 Task: Add an event with the title Third Networking Breakfast Event, date ''2024/03/17'', time 07:00and add a description: During the Quality Assurance Check, a dedicated team or quality assurance professionals will conduct a comprehensive assessment of the project against predetermined quality criteria. The team will review various aspects, including project documentation, processes, methodologies, and actual deliverables, to ensure they meet the defined quality standards.Mark the tasks as Completed , logged in from the account softage.4@softage.netand send the event invitation to softage.3@softage.net and softage.5@softage.net. Set a reminder for the event Every weekday(Monday to Friday)
Action: Mouse moved to (68, 91)
Screenshot: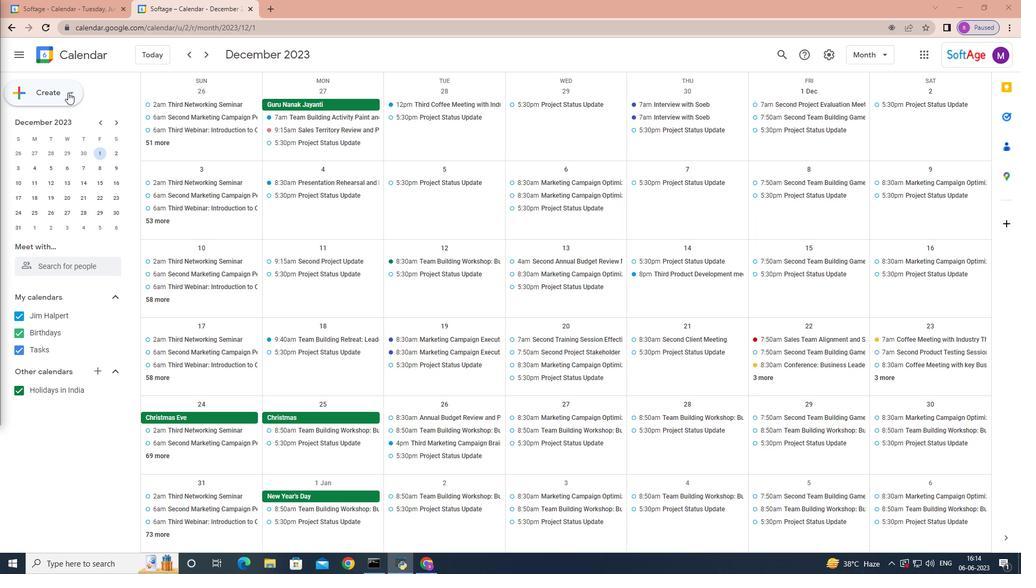 
Action: Mouse pressed left at (68, 91)
Screenshot: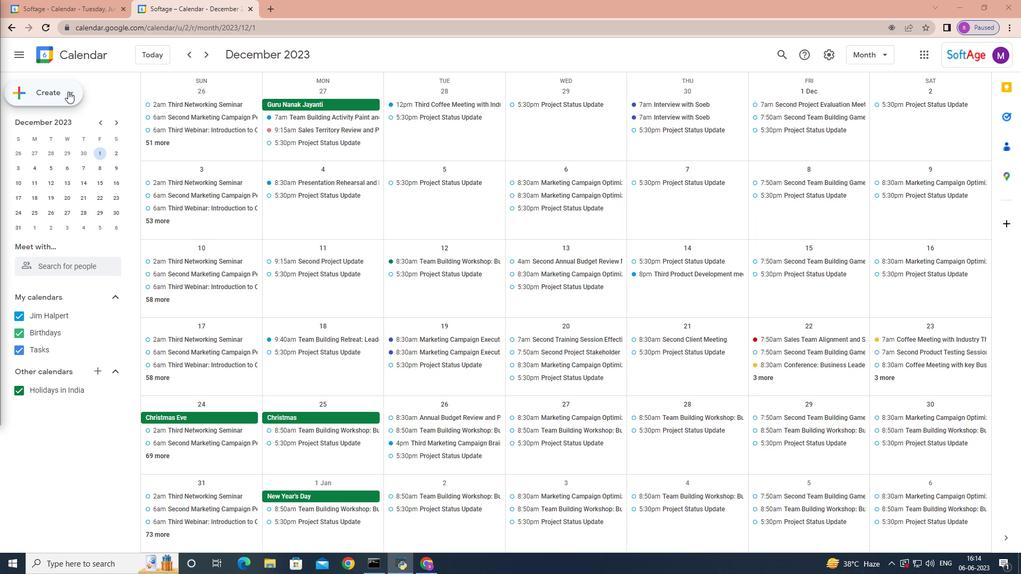 
Action: Mouse moved to (68, 119)
Screenshot: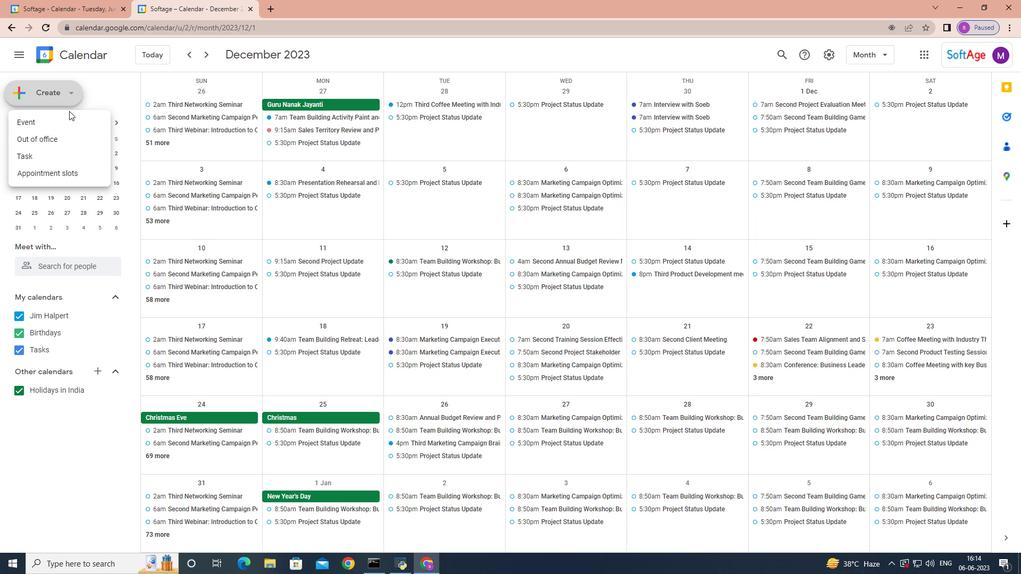 
Action: Mouse pressed left at (68, 119)
Screenshot: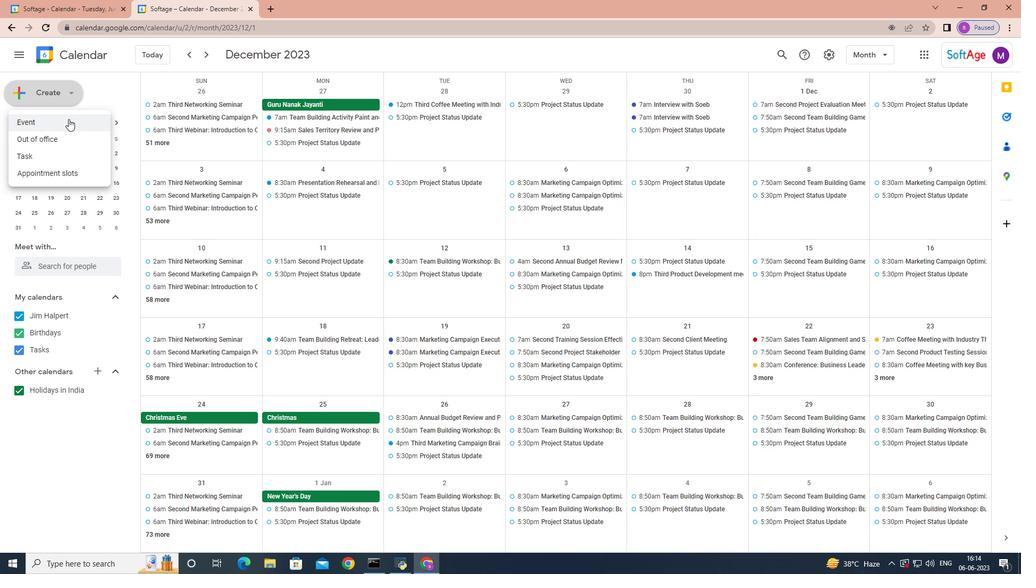 
Action: Mouse moved to (646, 359)
Screenshot: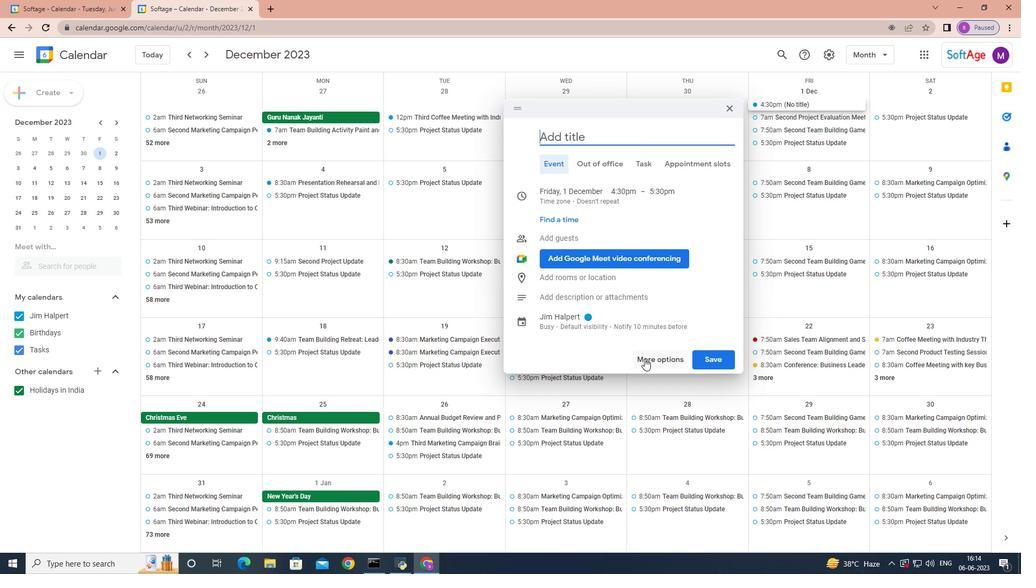 
Action: Mouse pressed left at (646, 359)
Screenshot: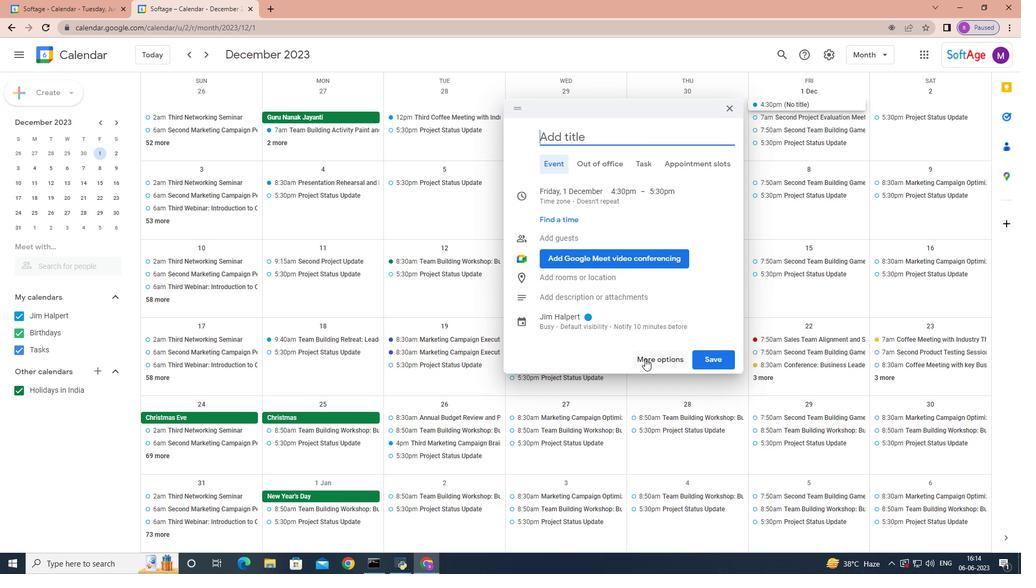 
Action: Mouse moved to (645, 359)
Screenshot: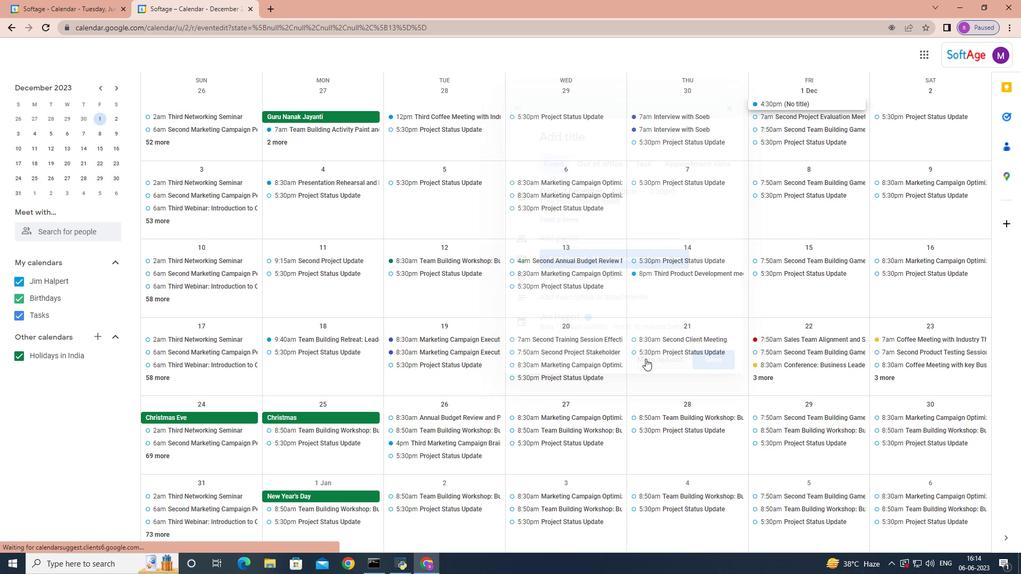 
Action: Key pressed <Key.shift>Third<Key.space><Key.shift>Networking<Key.space><Key.shift>Breakfast<Key.space><Key.shift><Key.shift><Key.shift><Key.shift><Key.shift><Key.shift><Key.shift><Key.shift><Key.shift><Key.shift><Key.shift><Key.shift><Key.shift><Key.shift><Key.shift><Key.shift><Key.shift><Key.shift><Key.shift><Key.shift><Key.shift><Key.shift>Event
Screenshot: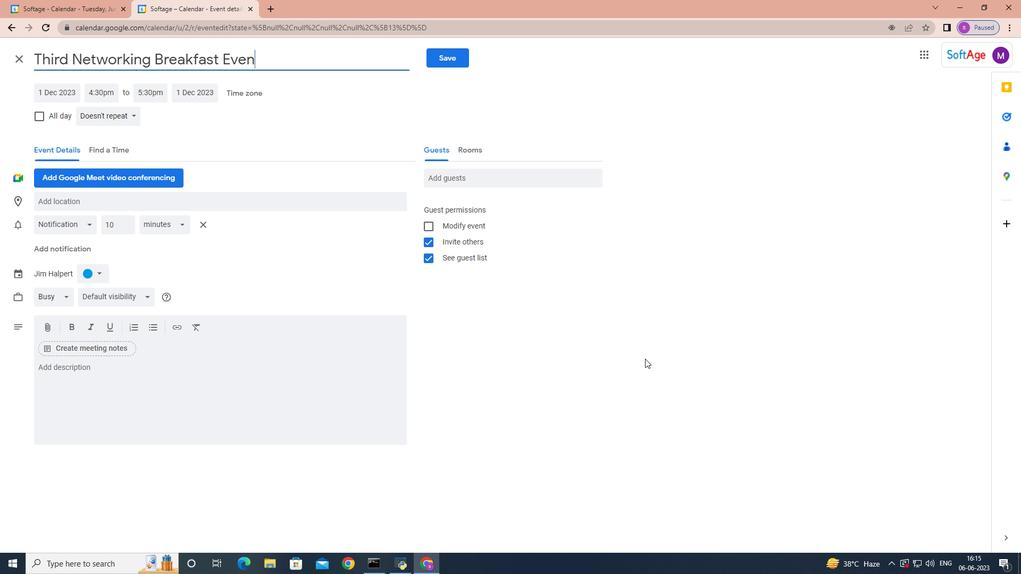 
Action: Mouse moved to (67, 94)
Screenshot: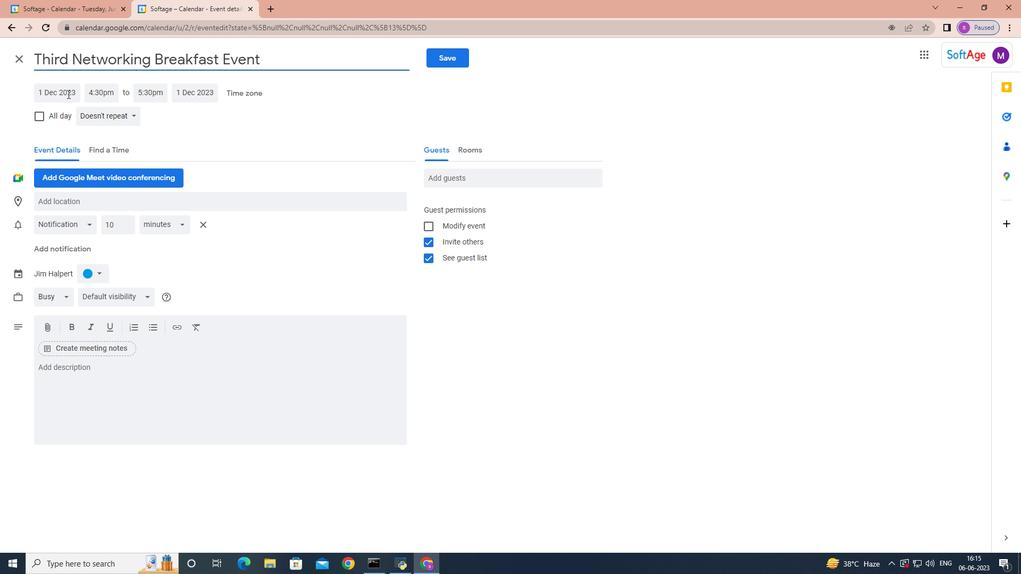 
Action: Mouse pressed left at (67, 94)
Screenshot: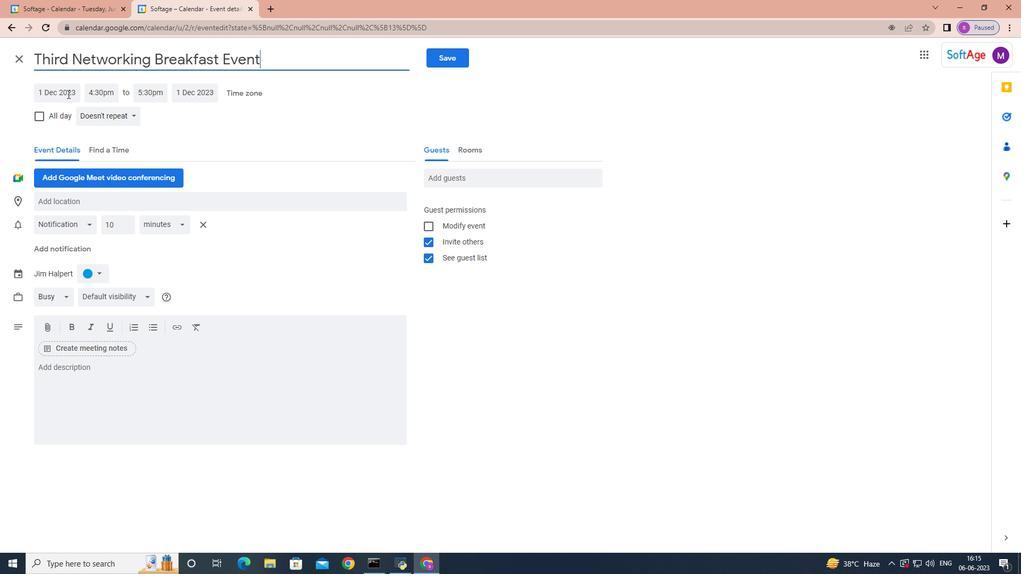 
Action: Mouse moved to (171, 116)
Screenshot: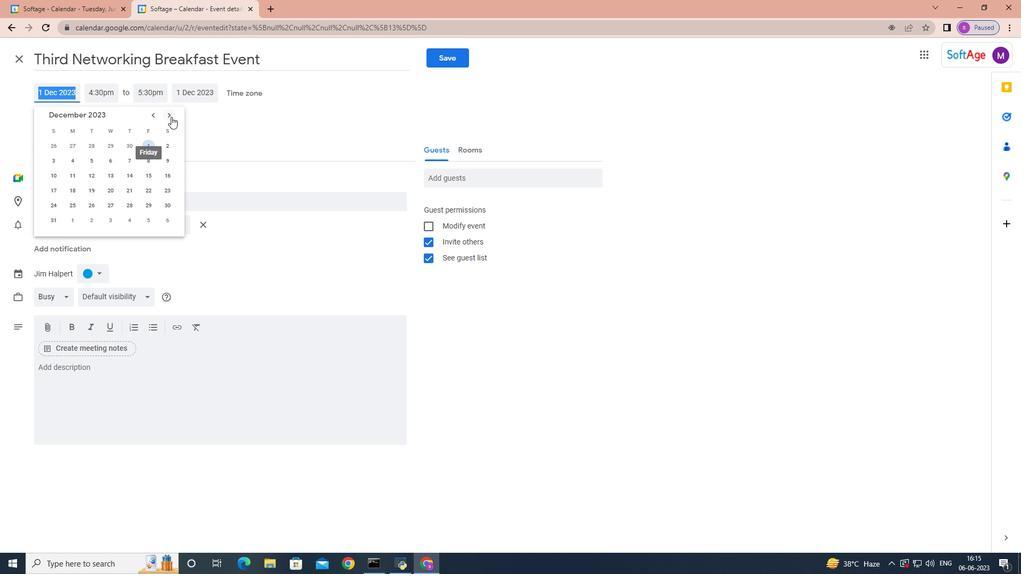 
Action: Mouse pressed left at (171, 116)
Screenshot: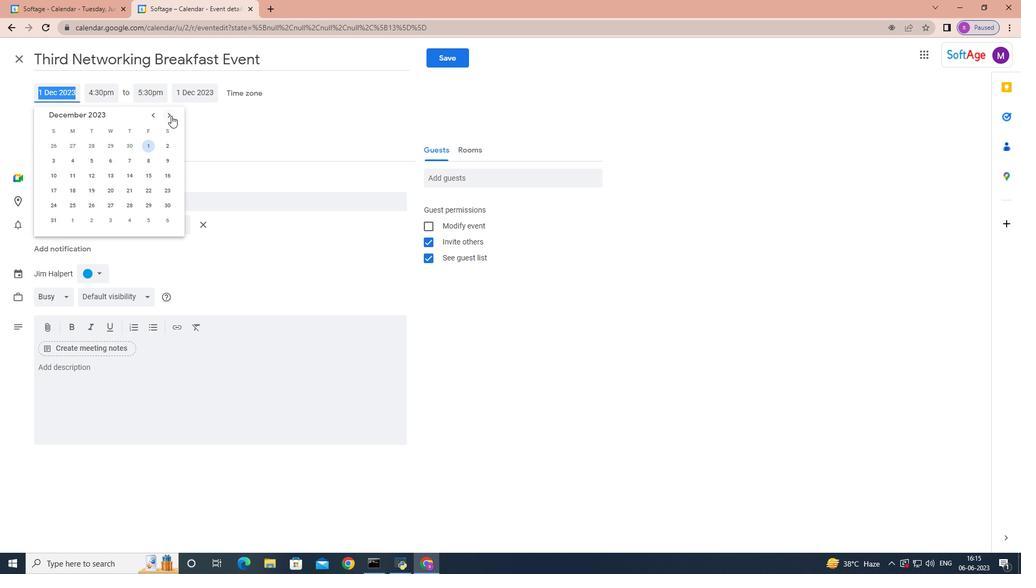 
Action: Mouse pressed left at (171, 116)
Screenshot: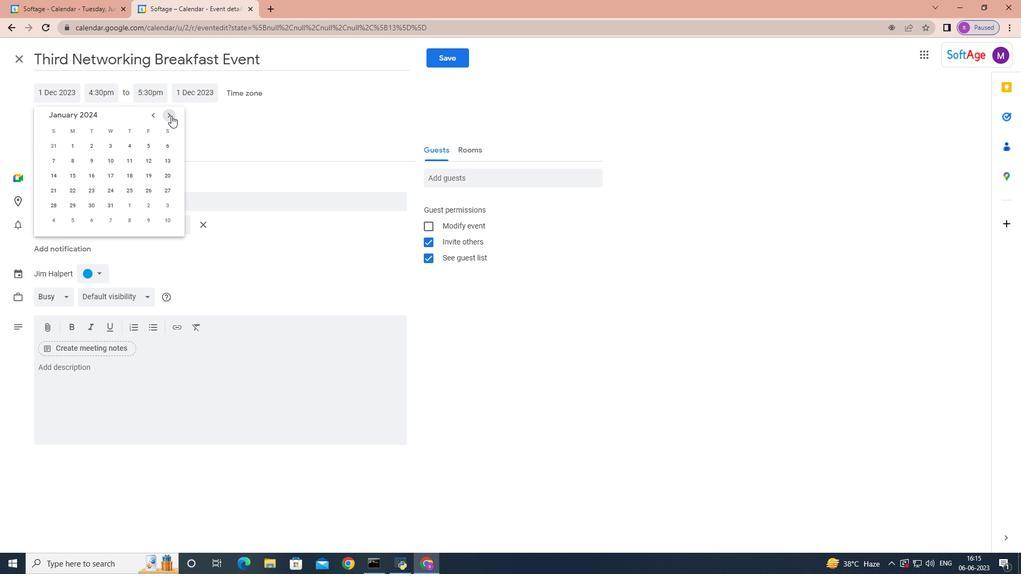 
Action: Mouse pressed left at (171, 116)
Screenshot: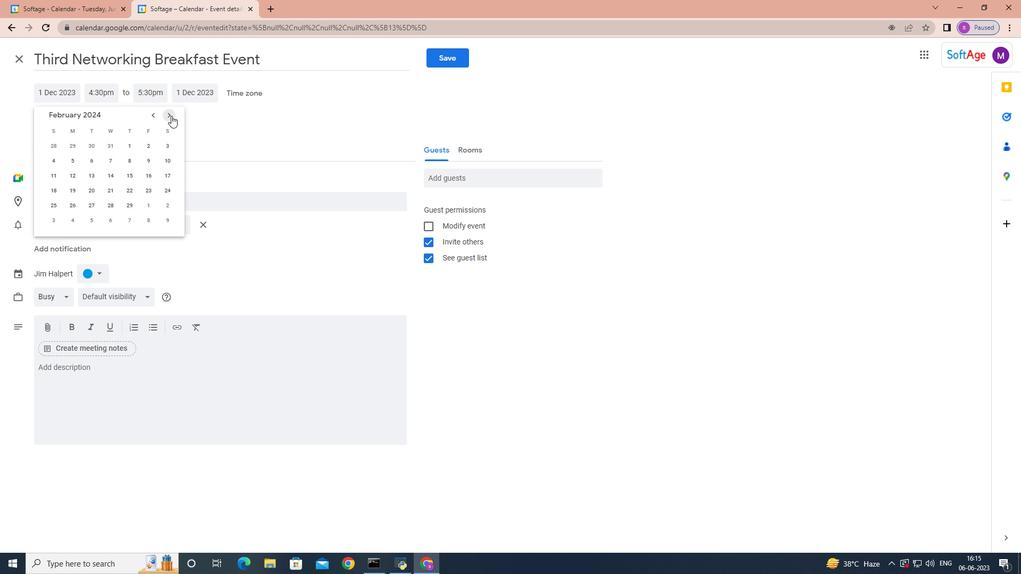 
Action: Mouse moved to (56, 188)
Screenshot: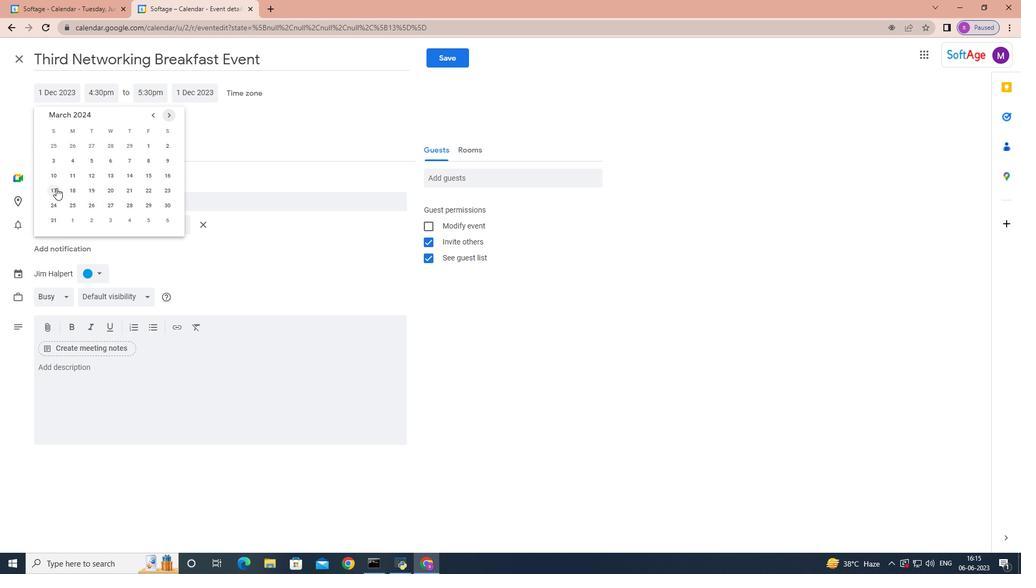
Action: Mouse pressed left at (56, 188)
Screenshot: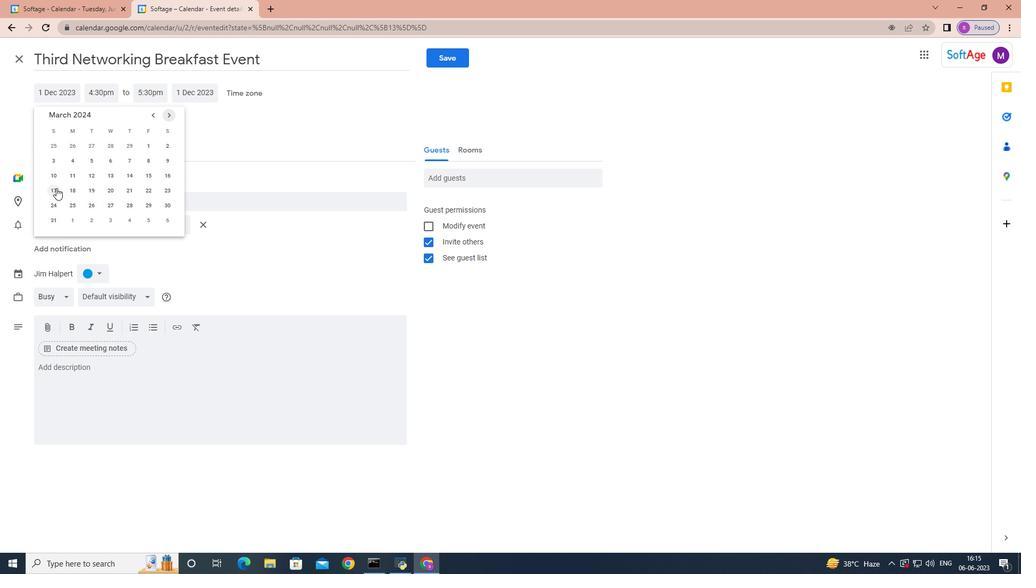 
Action: Mouse moved to (105, 95)
Screenshot: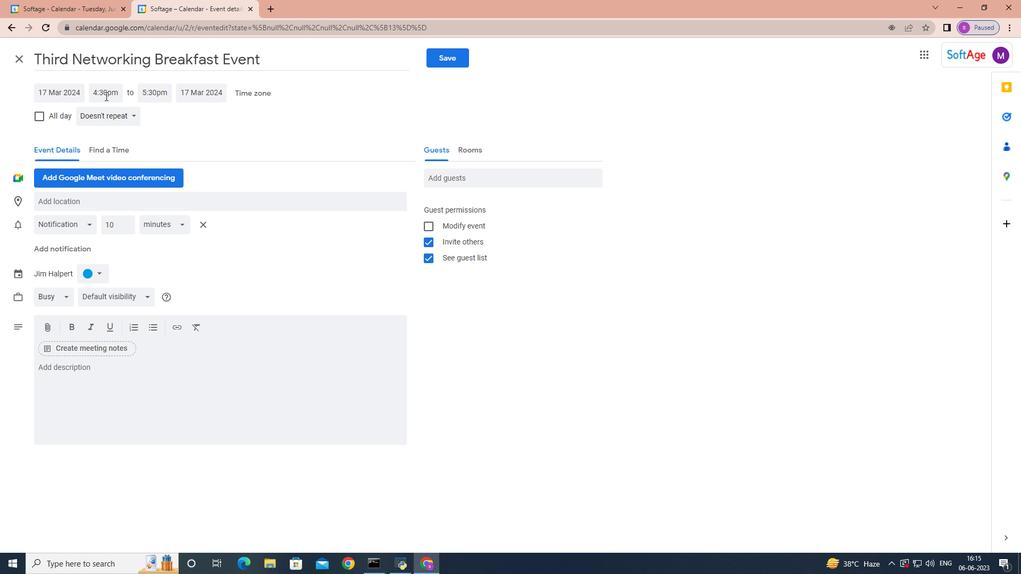 
Action: Mouse pressed left at (105, 95)
Screenshot: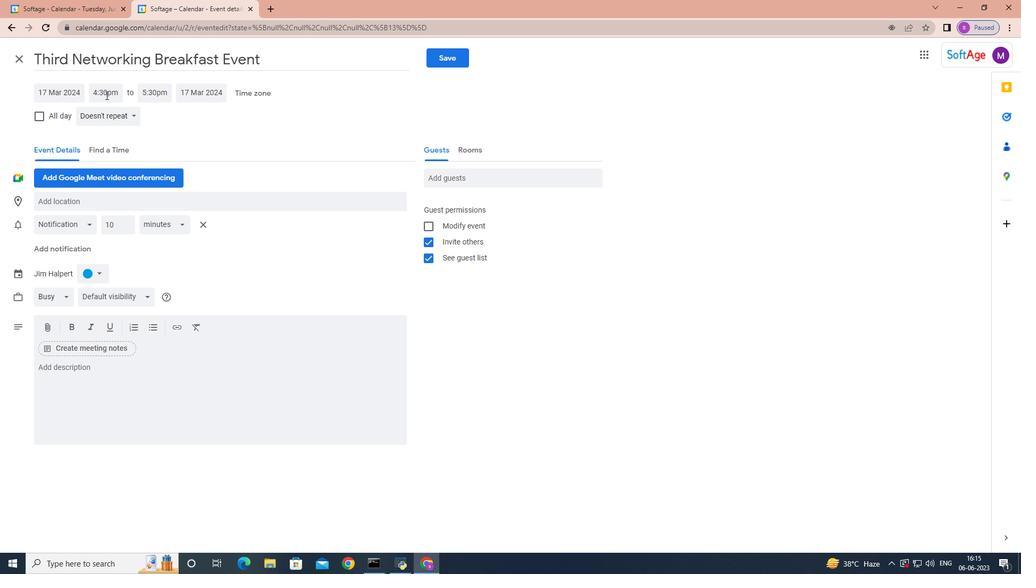 
Action: Mouse moved to (137, 149)
Screenshot: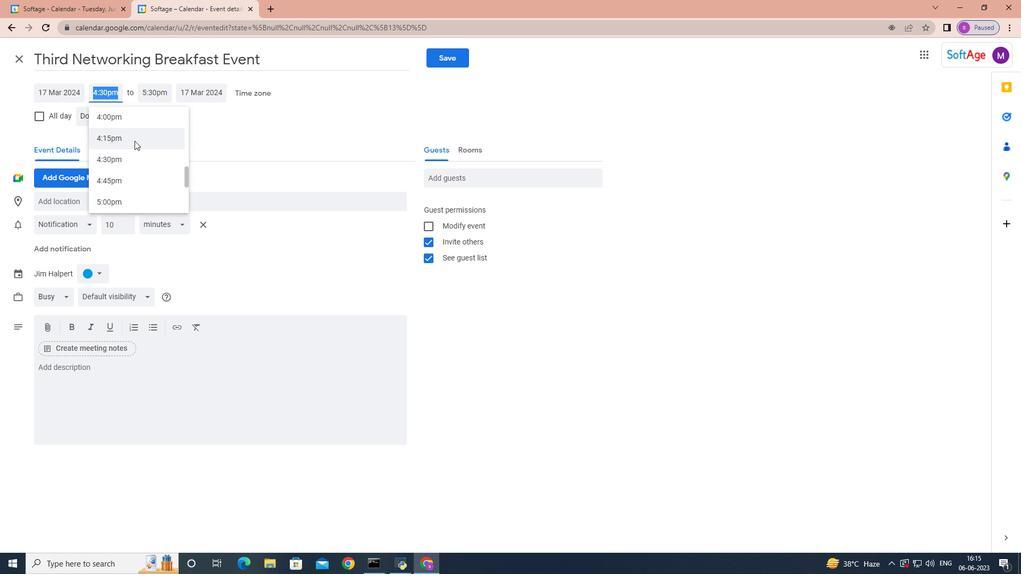 
Action: Mouse scrolled (137, 149) with delta (0, 0)
Screenshot: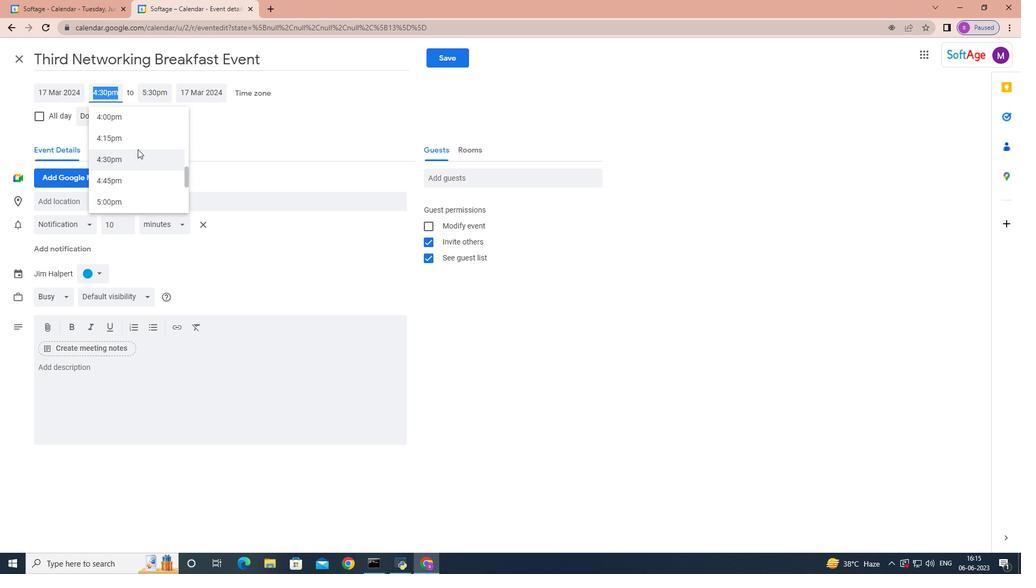 
Action: Mouse scrolled (137, 149) with delta (0, 0)
Screenshot: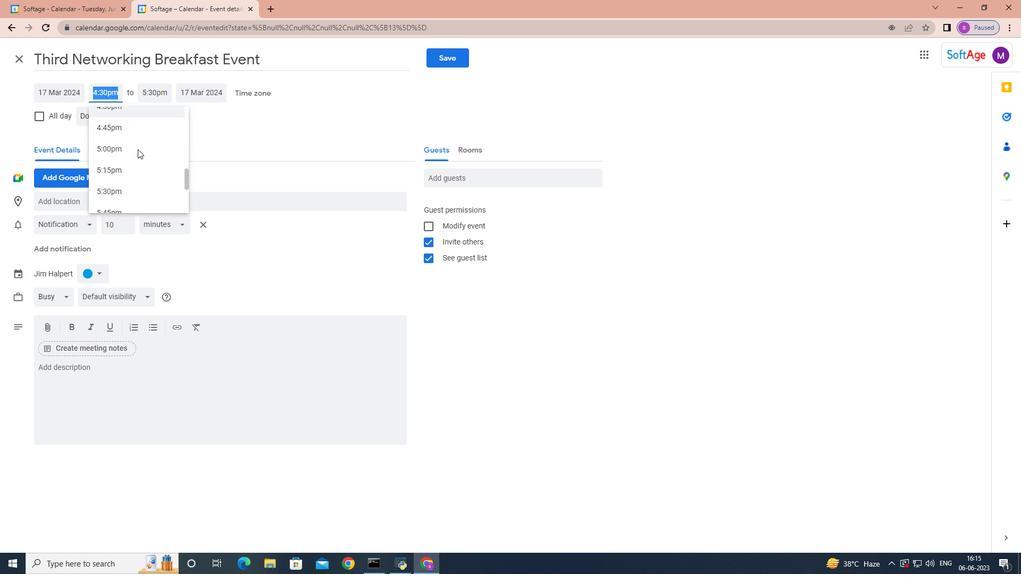 
Action: Mouse scrolled (137, 149) with delta (0, 0)
Screenshot: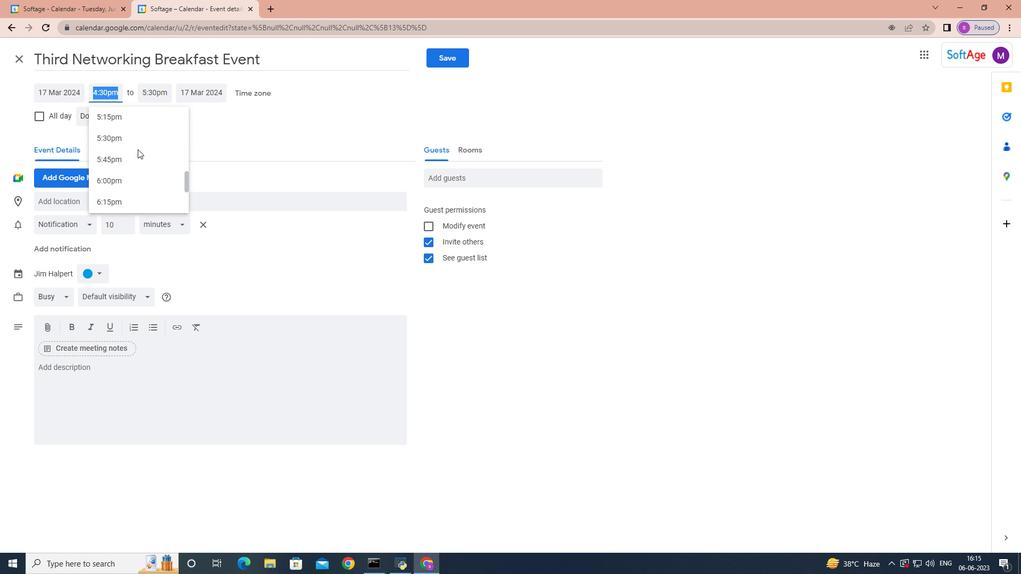 
Action: Mouse scrolled (137, 149) with delta (0, 0)
Screenshot: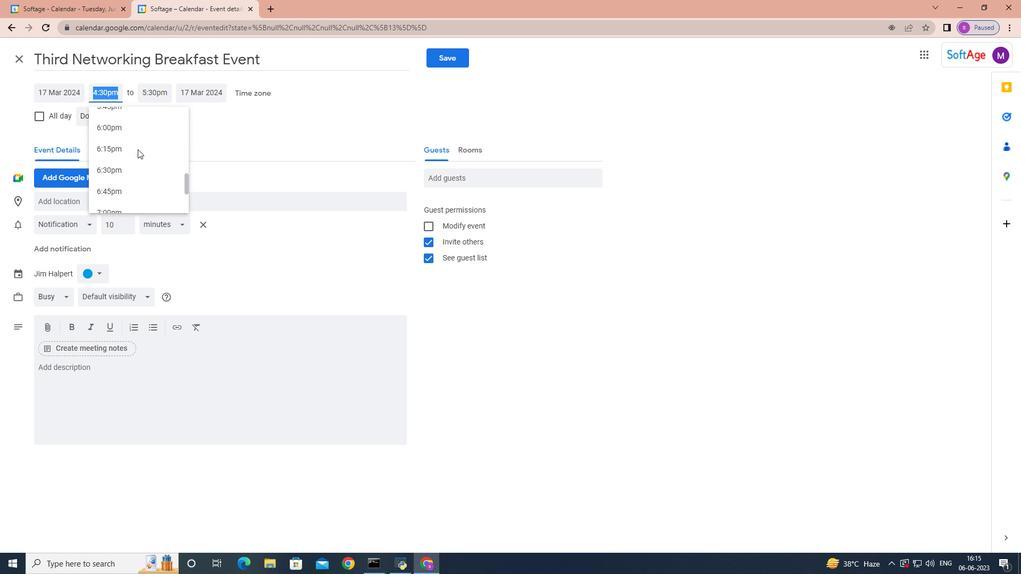 
Action: Mouse moved to (139, 158)
Screenshot: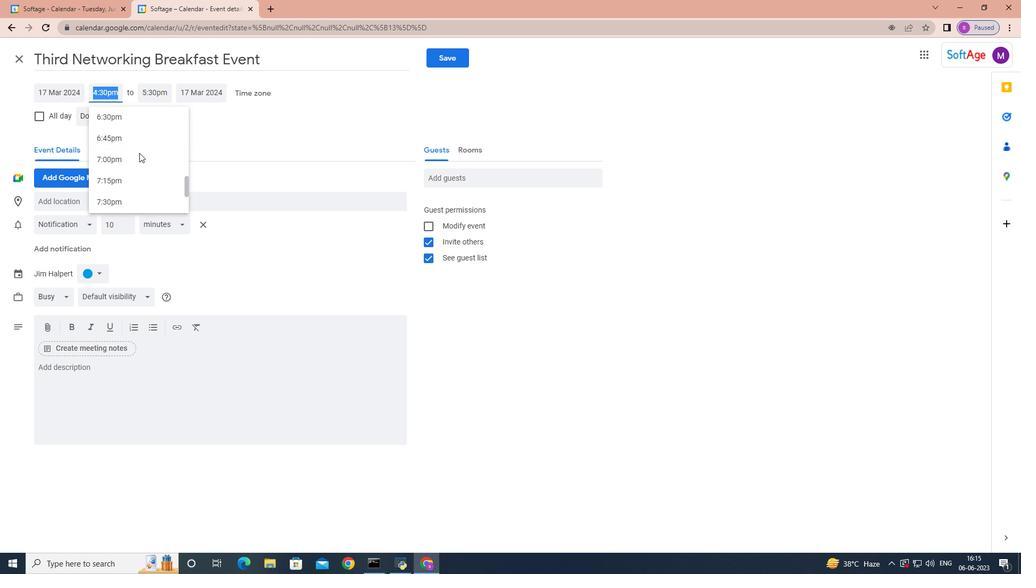 
Action: Mouse pressed left at (139, 158)
Screenshot: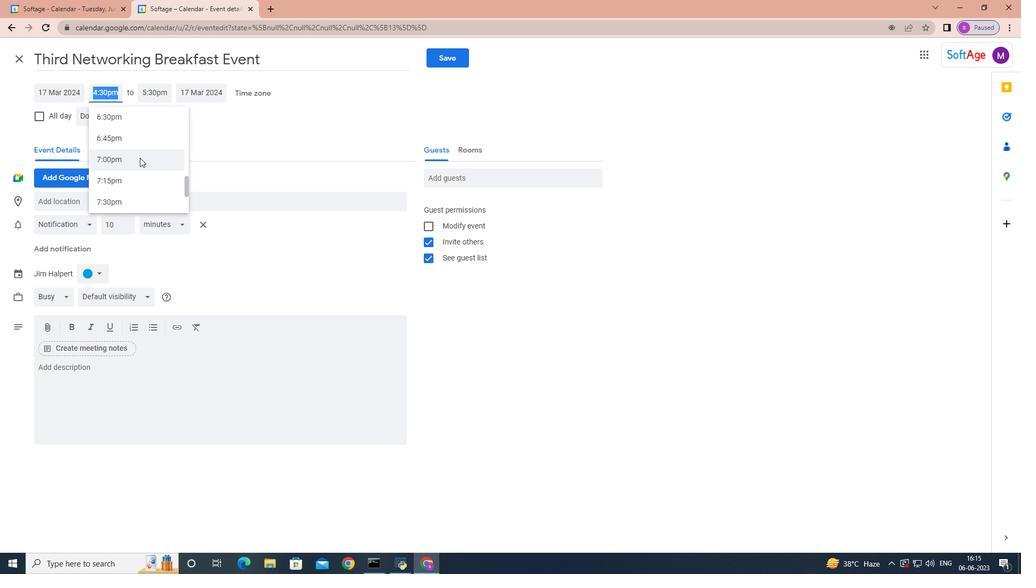 
Action: Mouse moved to (135, 366)
Screenshot: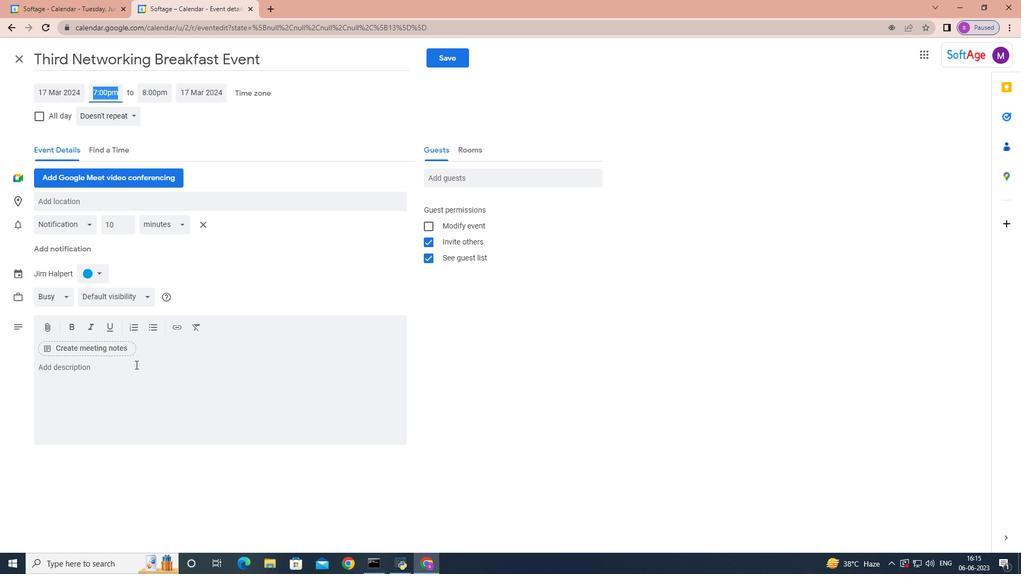 
Action: Mouse pressed left at (135, 366)
Screenshot: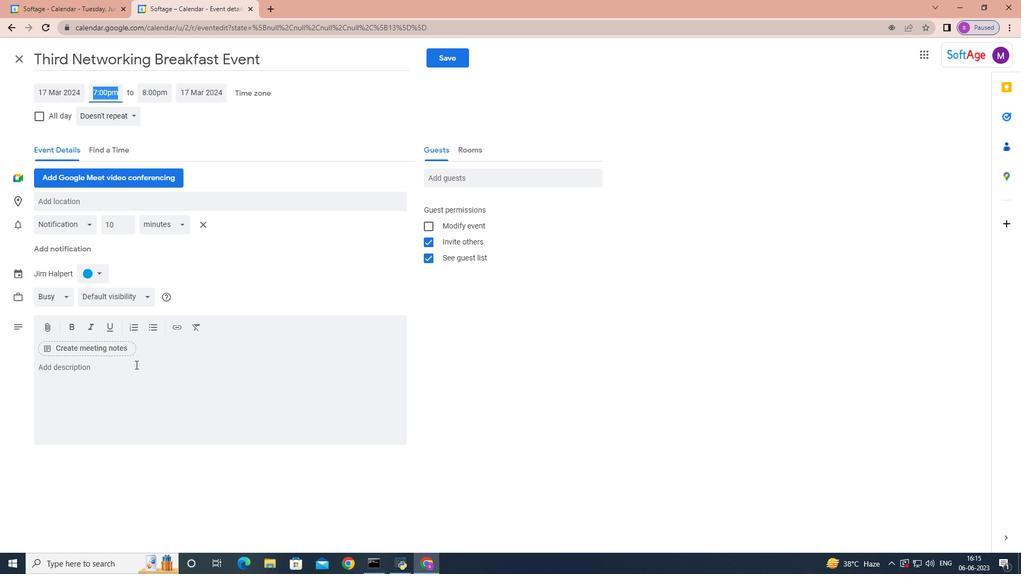 
Action: Key pressed <Key.shift><Key.shift><Key.shift><Key.shift><Key.shift><Key.shift><Key.shift><Key.shift><Key.shift><Key.shift><Key.shift><Key.shift><Key.shift><Key.shift><Key.shift>During<Key.space>the<Key.space><Key.shift>Quality<Key.space><Key.shift>Assurance<Key.space><Key.shift>Check,<Key.space>a<Key.space>dedicated<Key.space>team<Key.space>or<Key.space>quality<Key.space>assurance<Key.space>professionals<Key.space>will<Key.space>conduct<Key.space>a<Key.space>comprehensive<Key.space>assessment<Key.space>of<Key.space>the<Key.space>project<Key.space>against<Key.space>predetermined<Key.space>quality<Key.space>cr<Key.backspace>riteria.<Key.space><Key.shift>The<Key.space>team<Key.space>will<Key.space>review<Key.space>various<Key.space>aspects<Key.space><Key.backspace>,<Key.space>including<Key.space>project<Key.space>documentatiomn<Key.space><Key.backspace><Key.backspace><Key.backspace>n,<Key.space>processe,<Key.space><Key.backspace><Key.backspace><Key.backspace><Key.backspace><Key.backspace><Key.backspace><Key.backspace>cesses,<Key.space>methodologies,<Key.space>and<Key.space>actual<Key.space>dev<Key.backspace>liverav<Key.backspace>bles<Key.space>to<Key.space>ensure<Key.space>they<Key.space>meet<Key.space>the<Key.space>defined<Key.space>quality<Key.space>sr<Key.backspace>tandards.
Screenshot: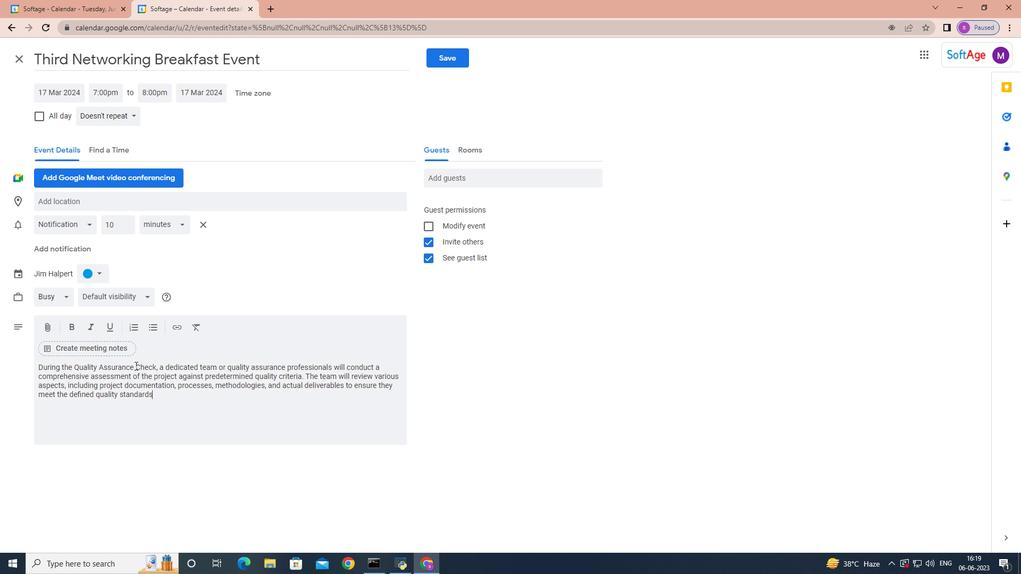 
Action: Mouse moved to (516, 179)
Screenshot: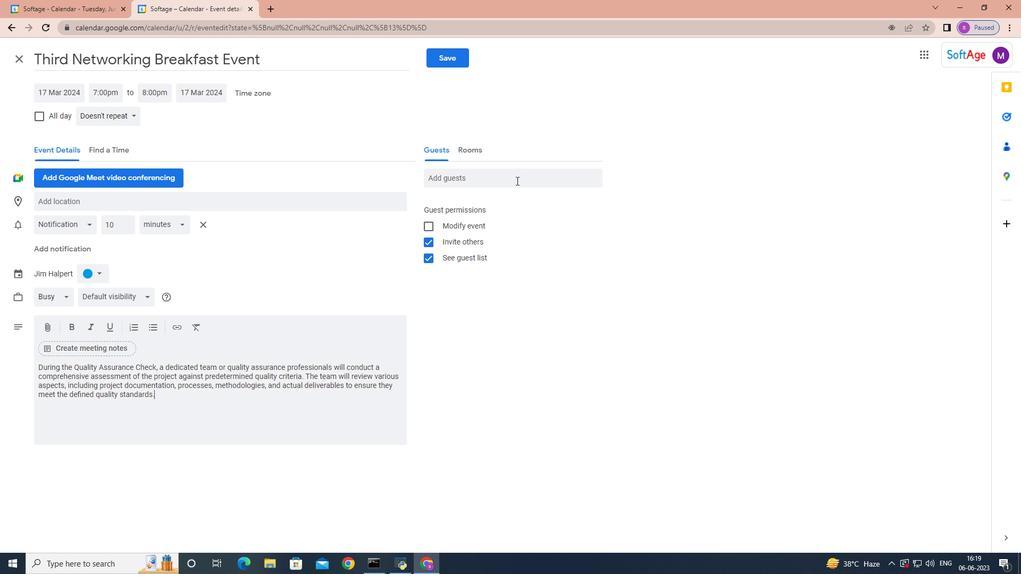 
Action: Mouse pressed left at (516, 179)
Screenshot: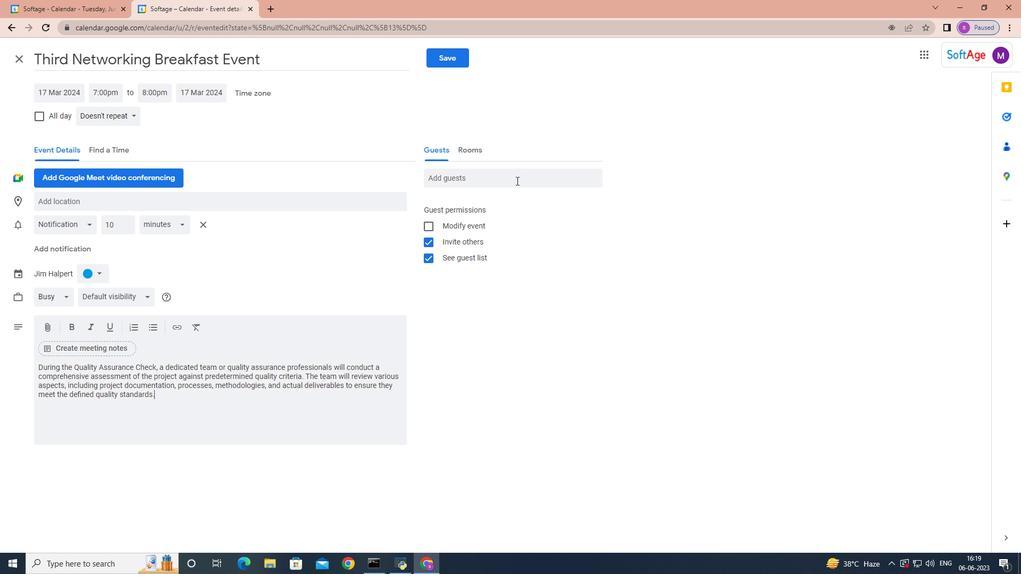 
Action: Key pressed softage.3
Screenshot: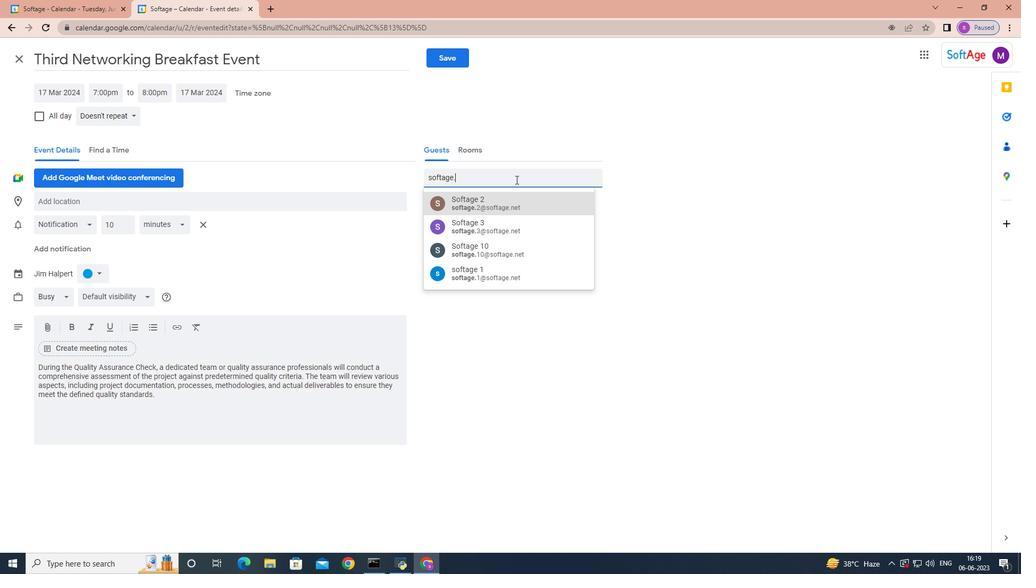 
Action: Mouse moved to (517, 204)
Screenshot: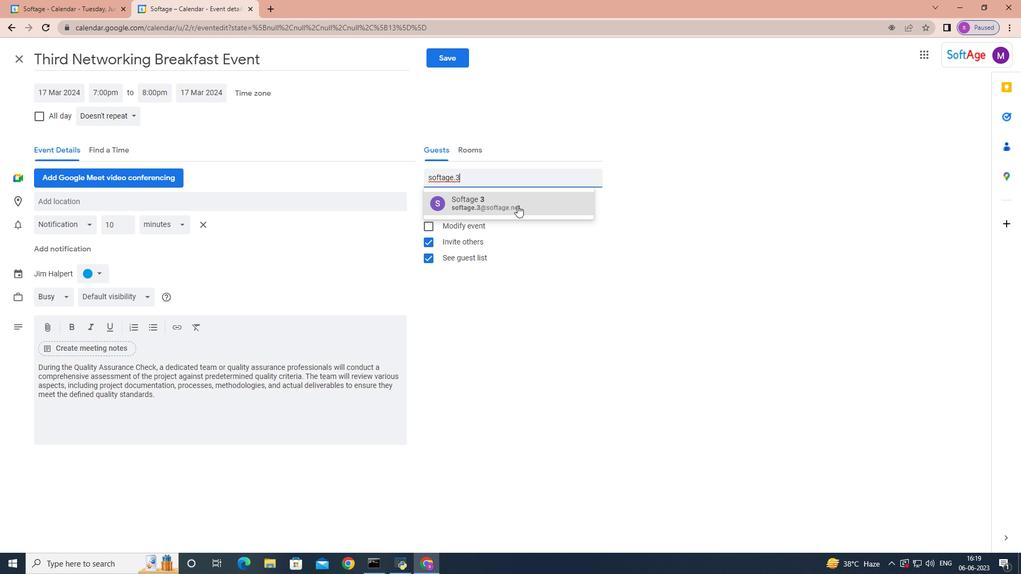 
Action: Mouse pressed left at (517, 204)
Screenshot: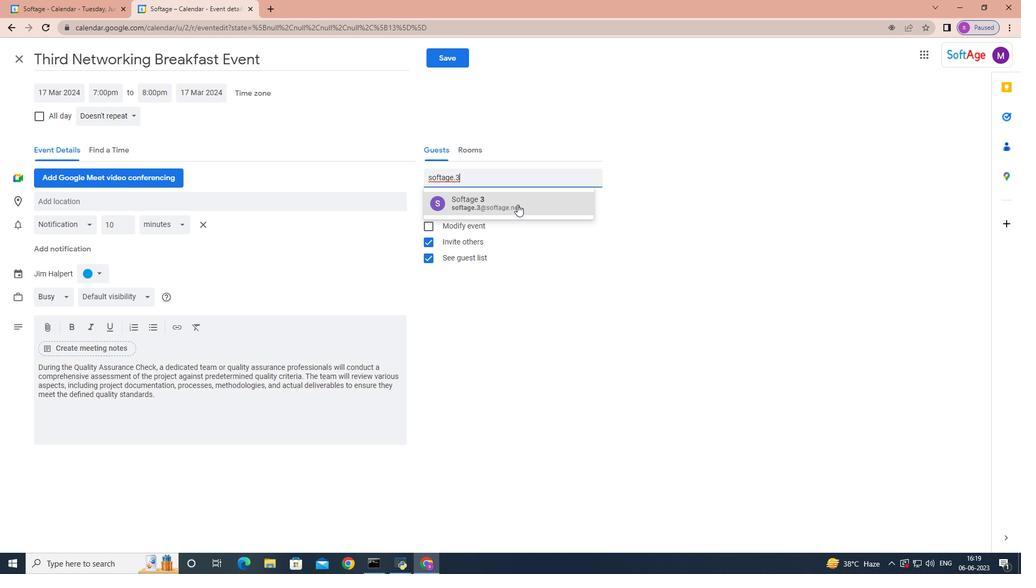
Action: Key pressed softage.5
Screenshot: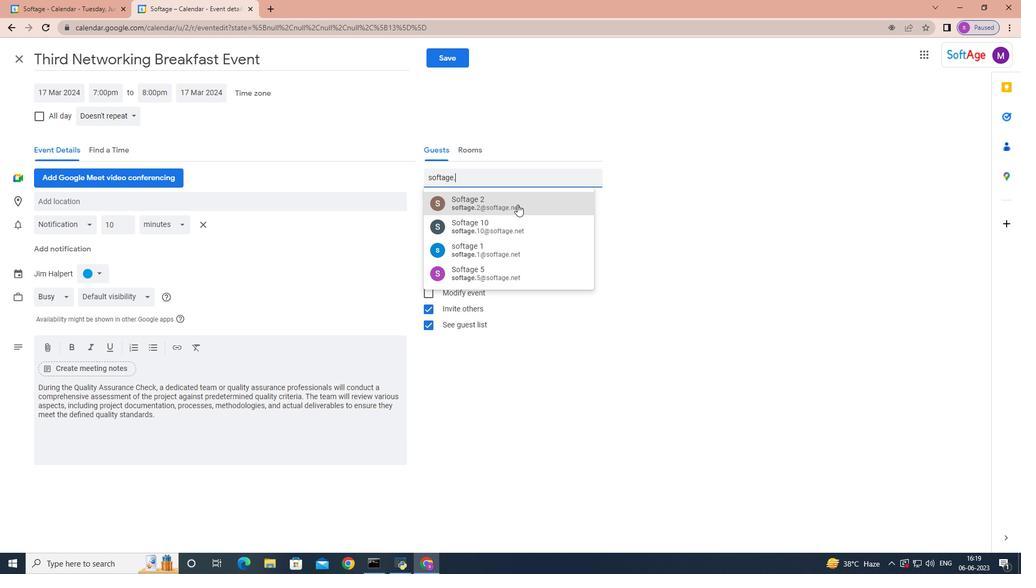 
Action: Mouse pressed left at (517, 204)
Screenshot: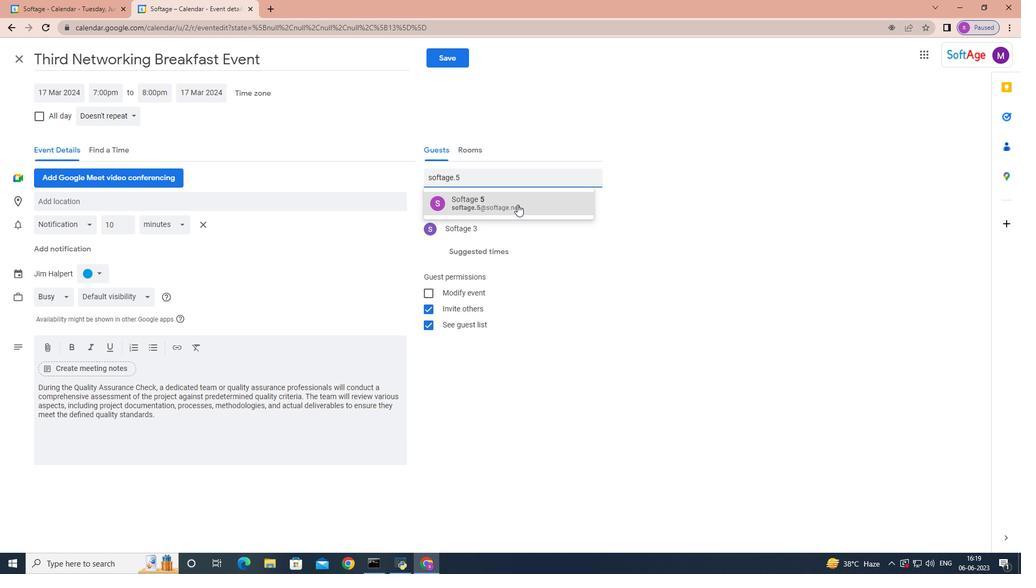 
Action: Mouse moved to (137, 114)
Screenshot: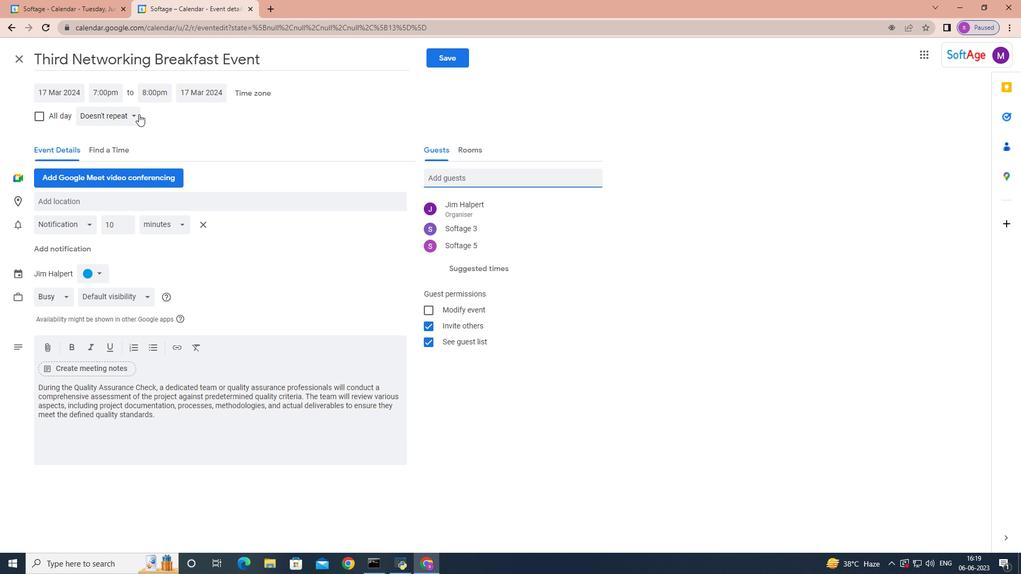 
Action: Mouse pressed left at (137, 114)
Screenshot: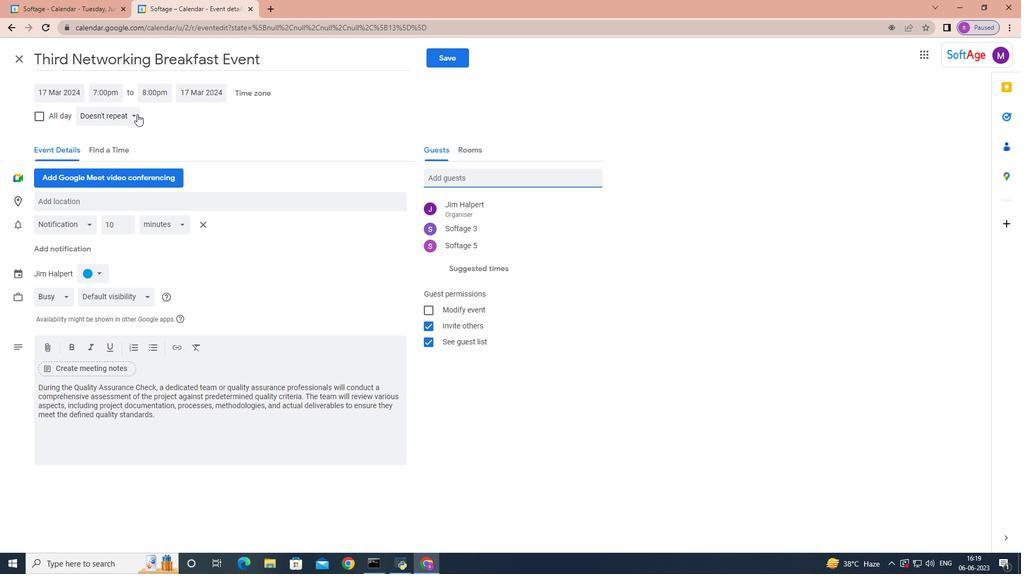
Action: Mouse moved to (155, 211)
Screenshot: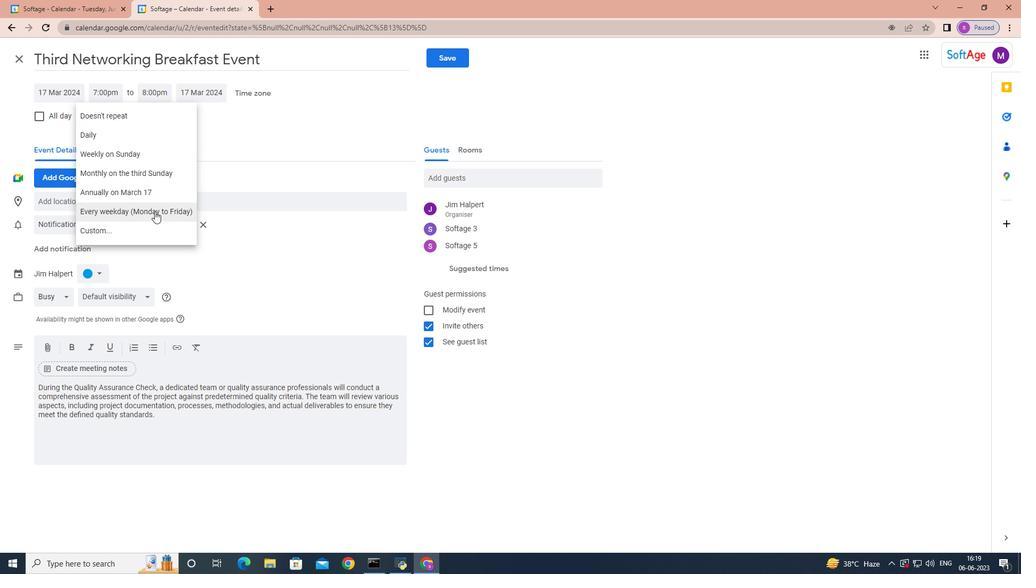 
Action: Mouse pressed left at (155, 211)
Screenshot: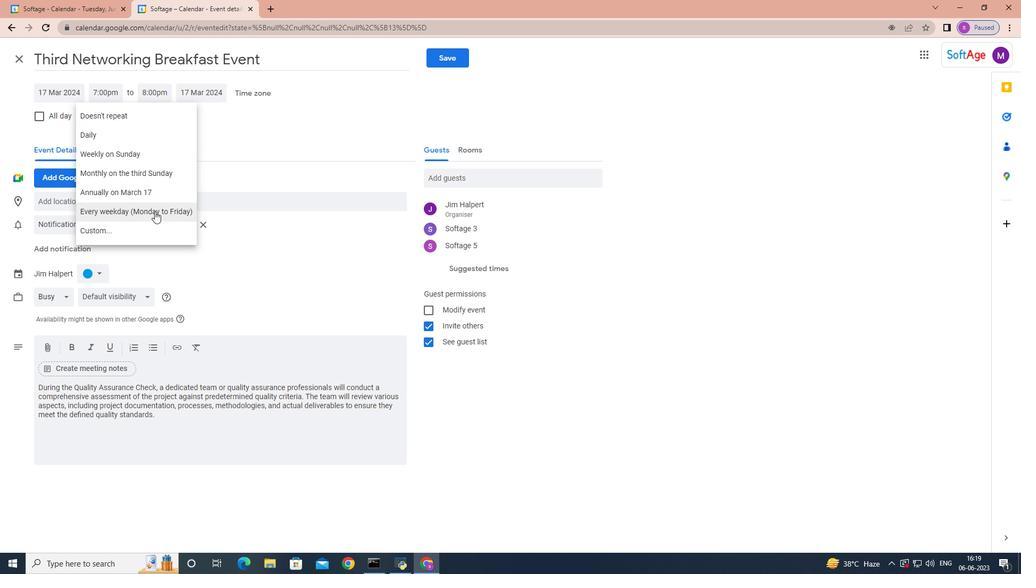 
Action: Mouse moved to (460, 57)
Screenshot: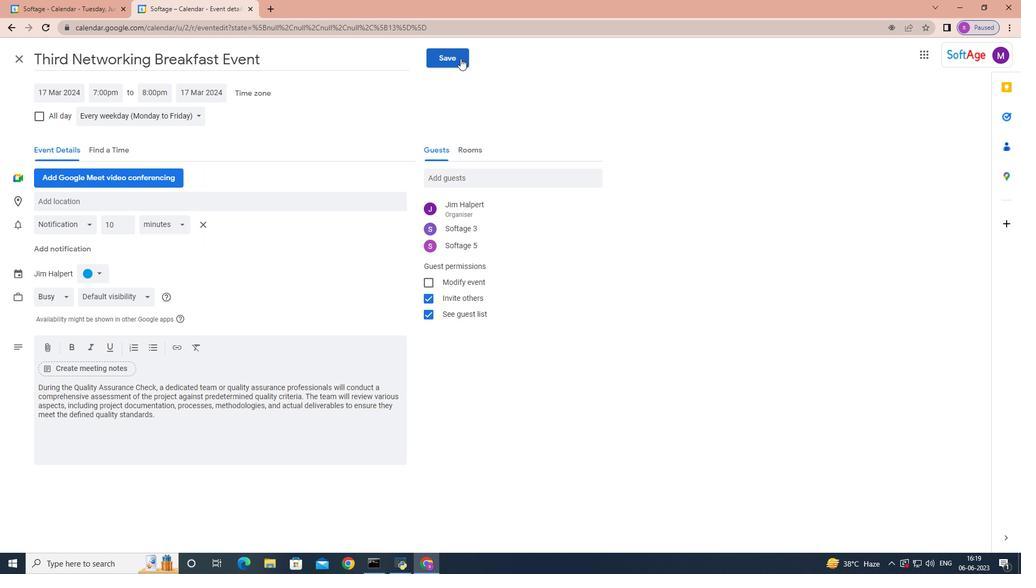 
Action: Mouse pressed left at (460, 57)
Screenshot: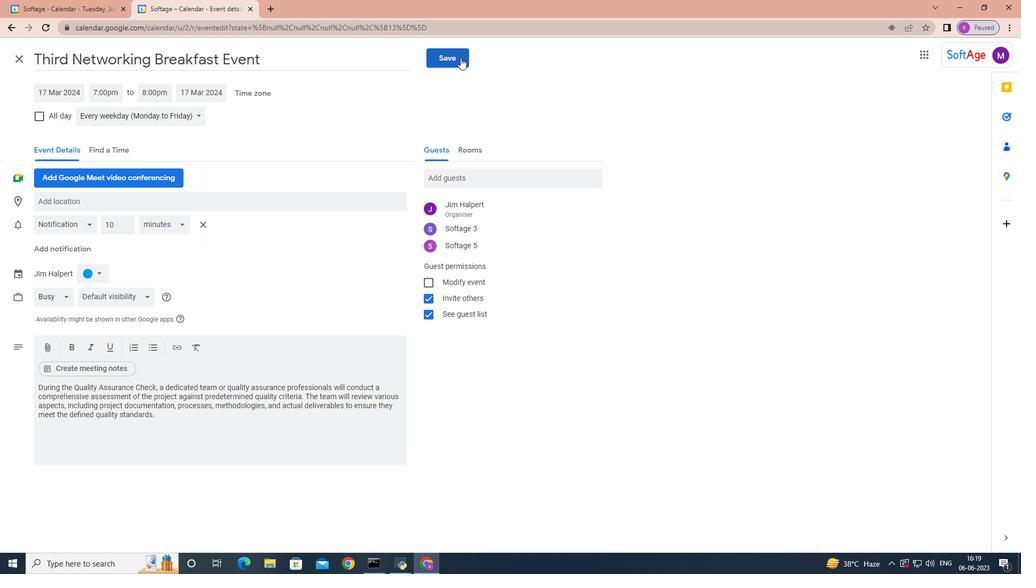 
Action: Mouse moved to (618, 318)
Screenshot: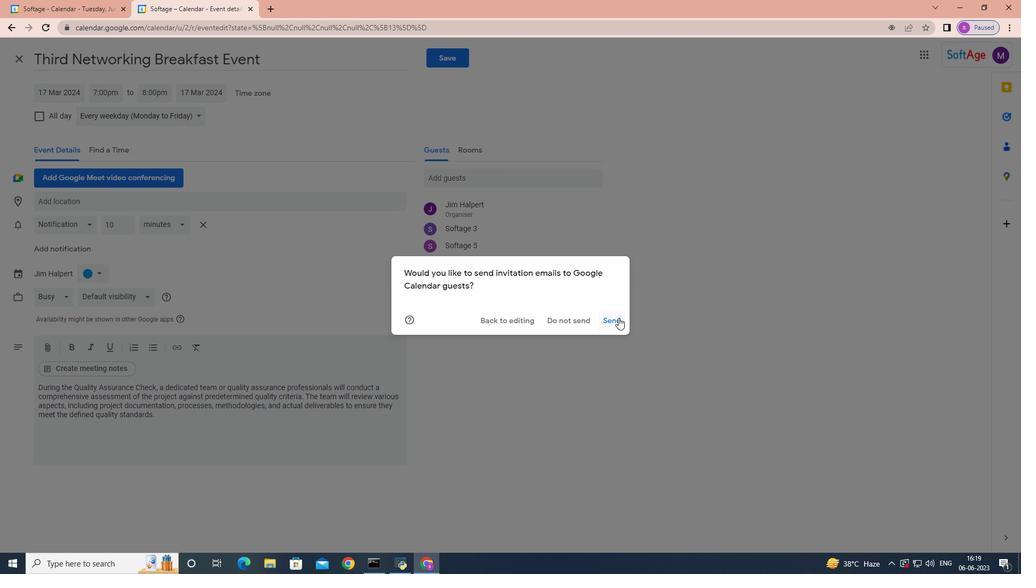 
Action: Mouse pressed left at (618, 318)
Screenshot: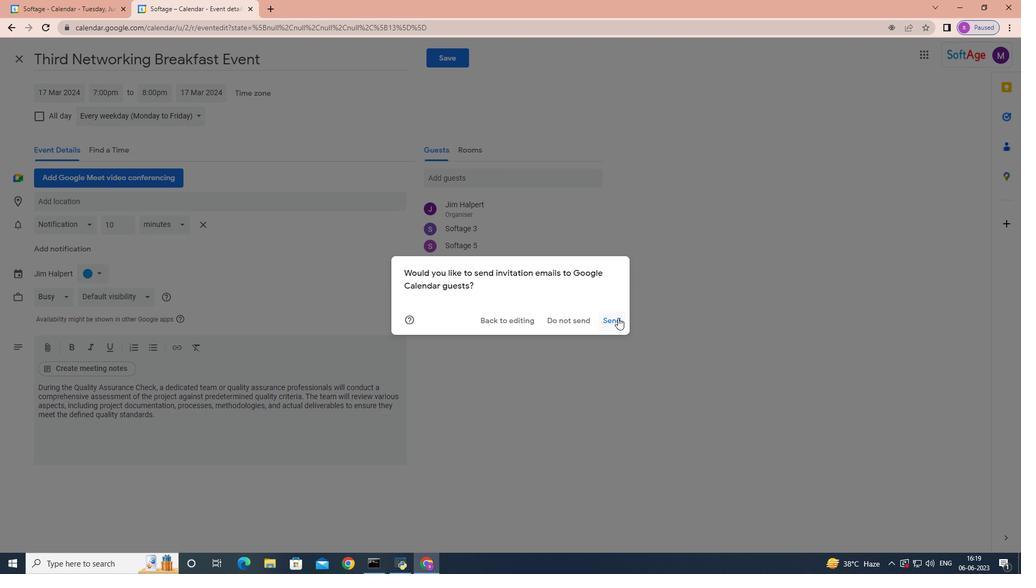 
